 Task: open an excel sheet and write heading  Cash Flow TrackerAdd Dates in a column and its values below  '2023-05-01, 2023-05-03, 2023-05-06, 2023-05-10, 2023-05-15, 2023-05-20, 2023-05-25 & 2023-05-31'Add Descriptions in next column and its values below  Monthly Salary, Grocery Shopping, Dining Out., Utility Bill, Transportation, Entertainment, Miscellaneous & Total. Add Amount in next column and its values below  $2,500, $100, $50, $150, $30, $50, $20& $400. Add Income/ Expense in next column and its values below  Income, Expenses, Expenses, Expenses, Expenses, Expenses & Expenses. Add Balance in next column and its values below  $2,500, $2,400, $2,350, $2,200, $2,170, $2,120, $2,100 & $2100. Save page Budget Template Spreadsheet Workbook
Action: Key pressed <Key.shift_r>Cash<Key.space><Key.shift_r>Flow<Key.down><Key.shift_r>Dates<Key.down>'2023-05-01<Key.down>'2023-05-03<Key.down>
Screenshot: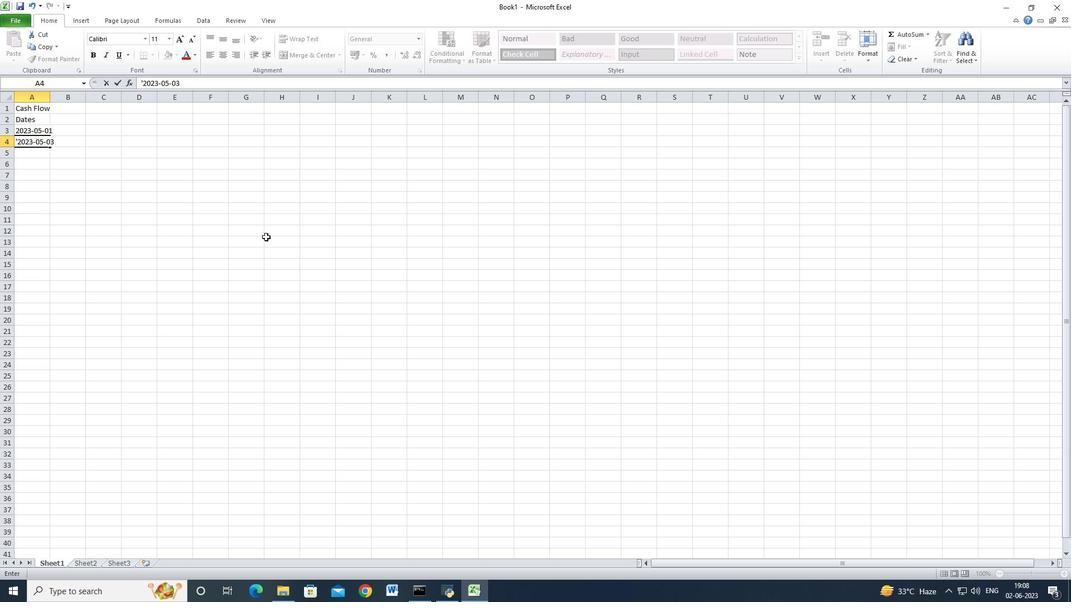 
Action: Mouse moved to (49, 98)
Screenshot: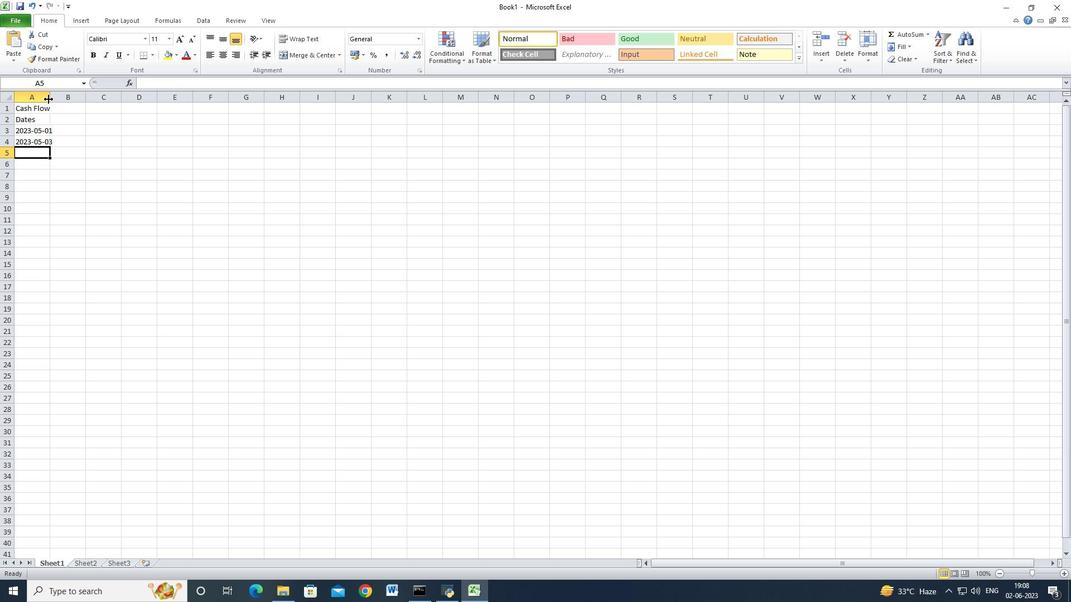 
Action: Mouse pressed left at (49, 98)
Screenshot: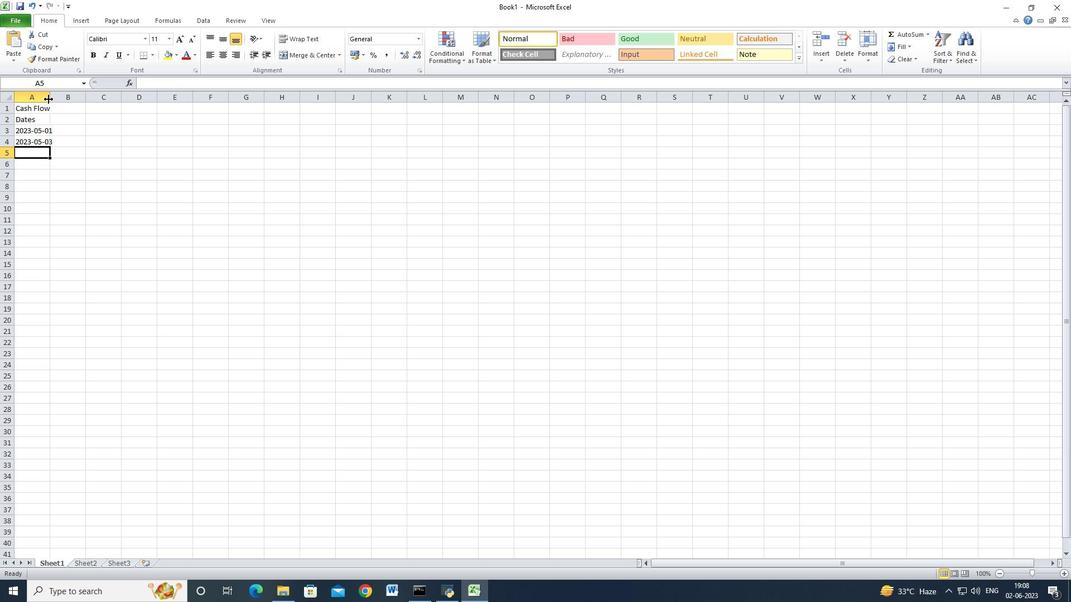 
Action: Mouse moved to (49, 98)
Screenshot: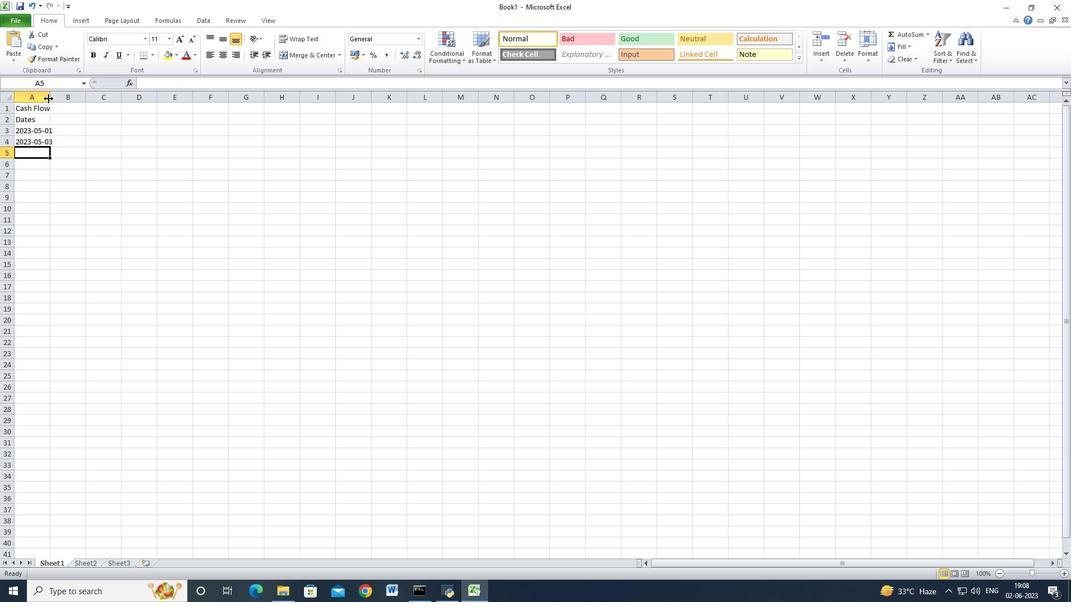 
Action: Mouse pressed left at (49, 98)
Screenshot: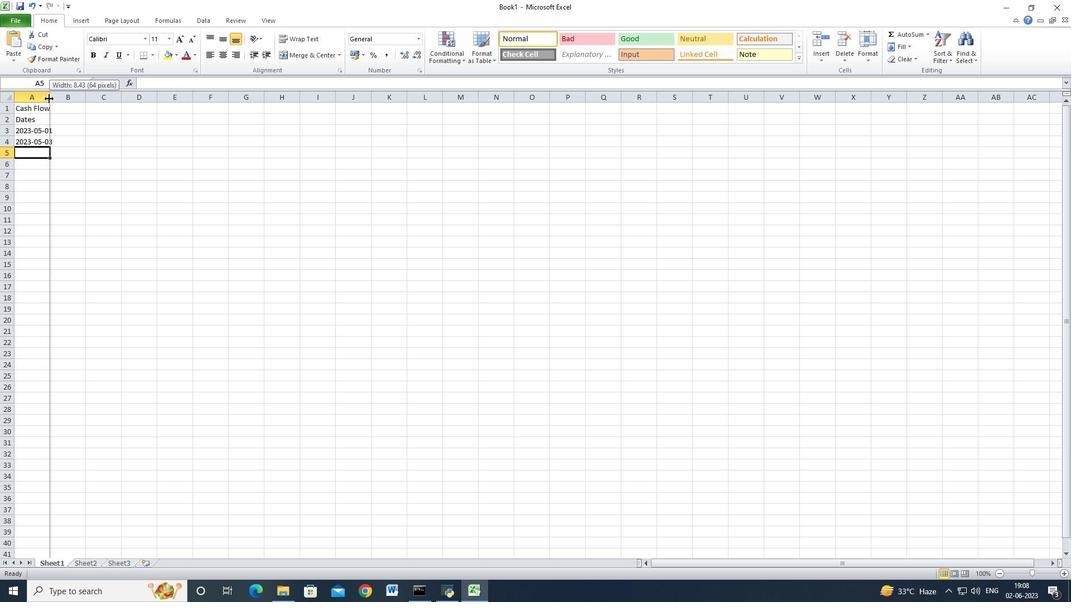 
Action: Mouse moved to (251, 227)
Screenshot: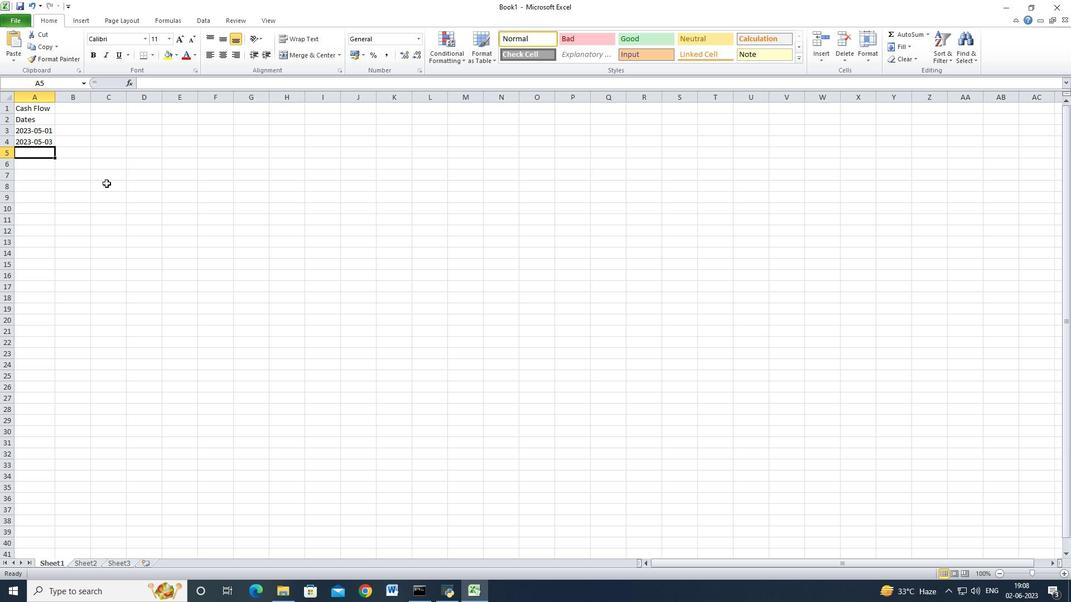 
Action: Key pressed '2023-05-06<Key.down>'2023-05-10<Key.enter>'2023-05-15<Key.down>'2023-05-20<Key.down>'2023-05-25<Key.down>'2023-05-31<Key.enter><Key.up><Key.up><Key.up><Key.down><Key.right><Key.shift_r>Di<Key.backspace>escriptions<Key.enter><Key.shift>Monthly<Key.space><Key.shift_r>Salary<Key.down><Key.shift_r>Grocery<Key.space><Key.shift_r>Shopping<Key.enter><Key.shift_r>Dining<Key.space><Key.shift>Out<Key.enter><Key.shift>Utility<Key.space><Key.shift>Bill<Key.enter><Key.shift_r>Transportation<Key.enter><Key.shift_r>Entertainment<Key.enter><Key.shift>Miscellaneous<Key.enter><Key.shift_r>Total<Key.enter><Key.up>
Screenshot: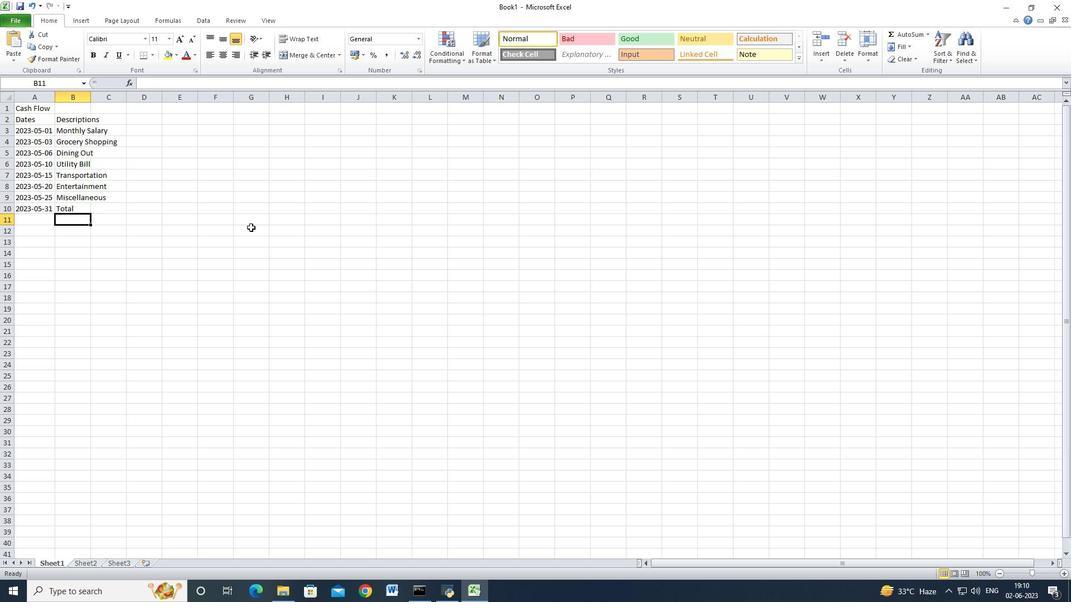 
Action: Mouse moved to (90, 97)
Screenshot: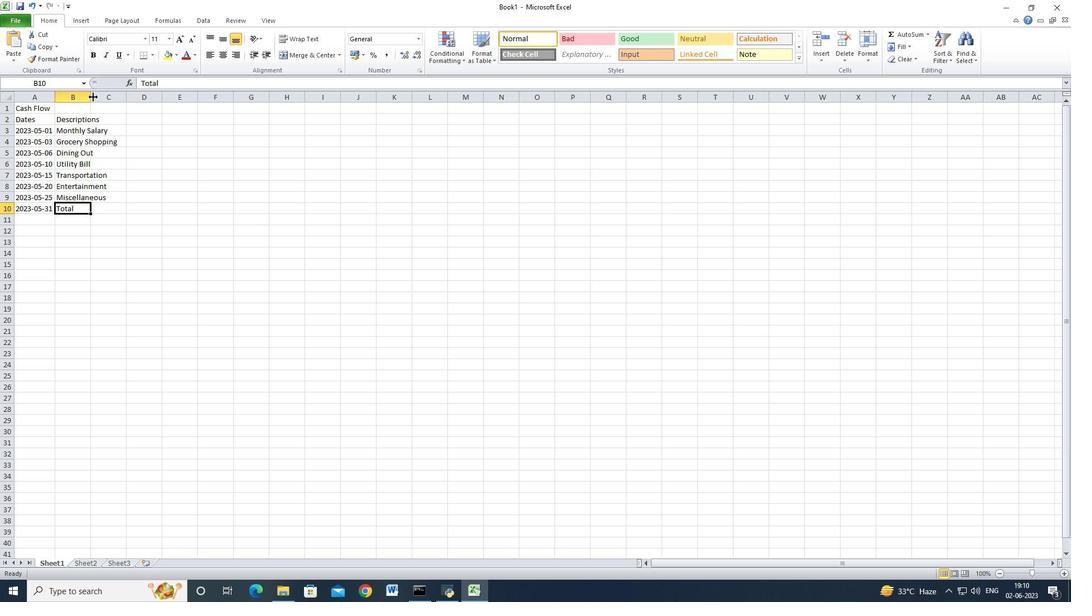 
Action: Mouse pressed left at (90, 97)
Screenshot: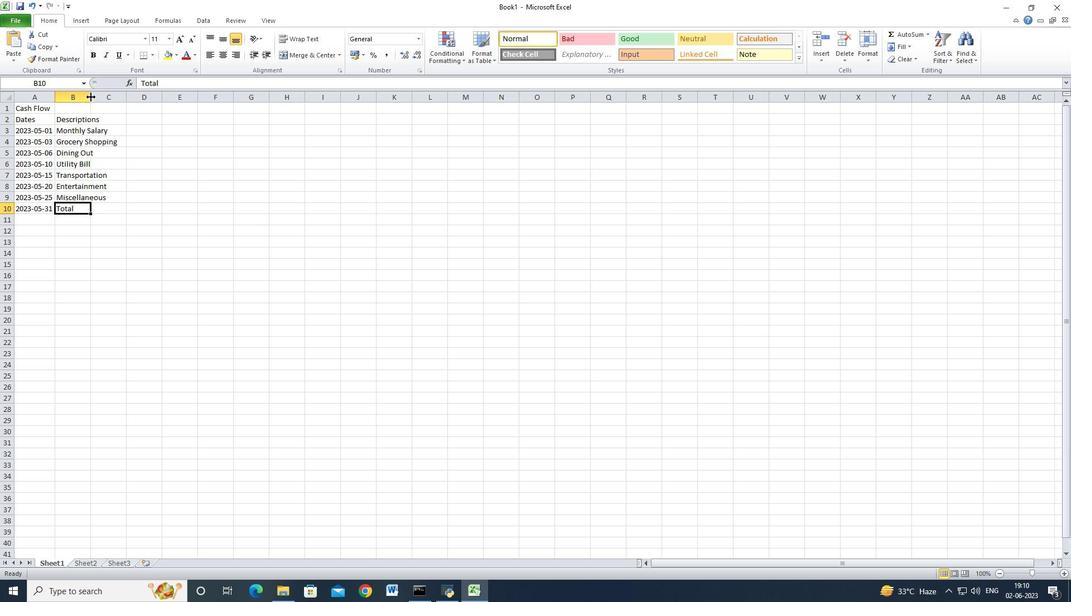 
Action: Mouse pressed left at (90, 97)
Screenshot: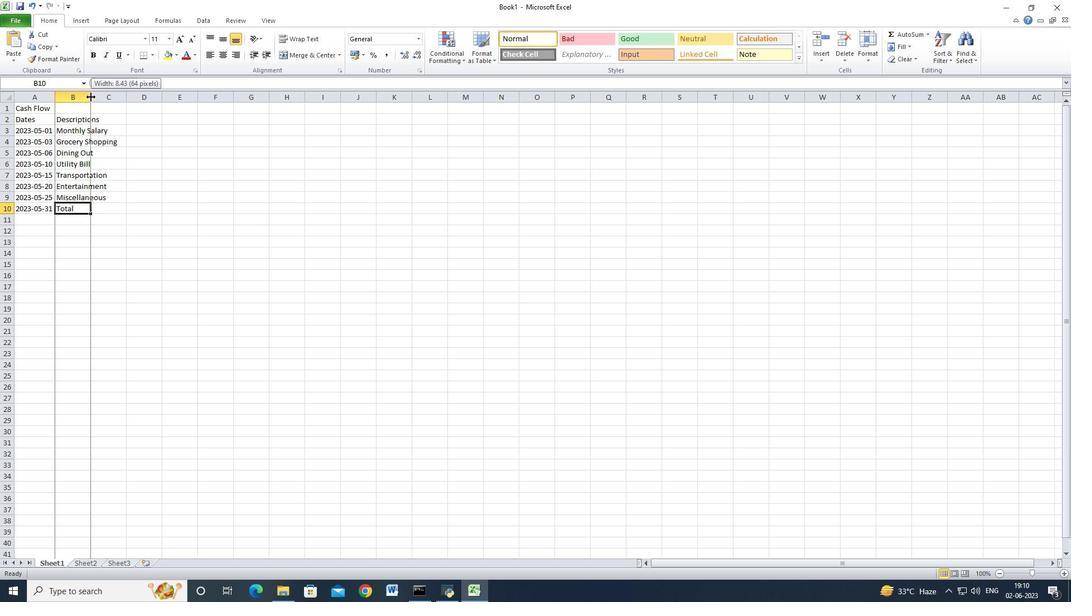
Action: Mouse moved to (128, 122)
Screenshot: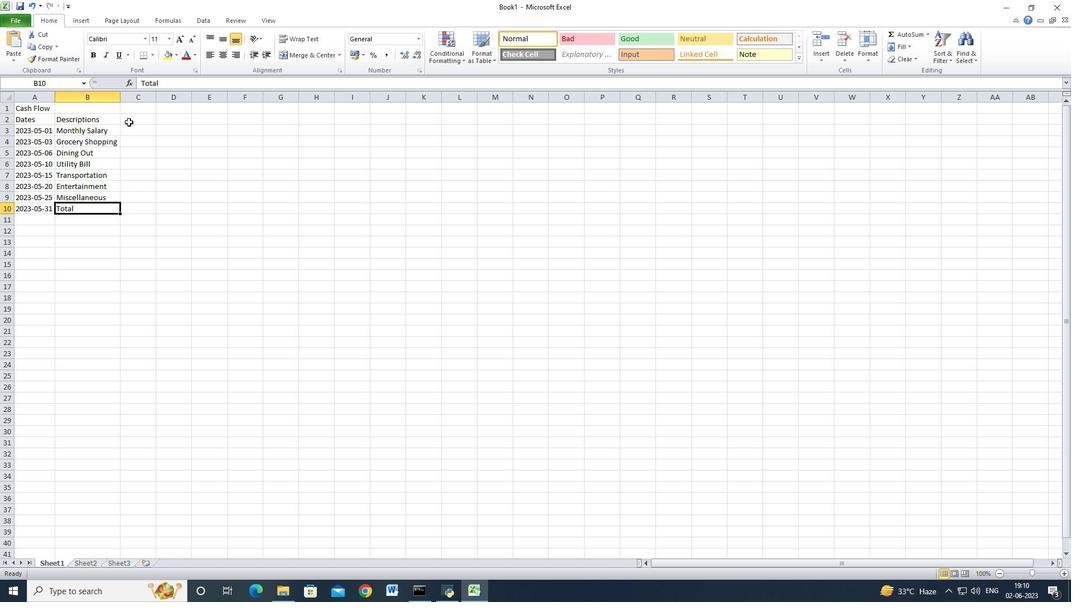 
Action: Mouse pressed left at (128, 122)
Screenshot: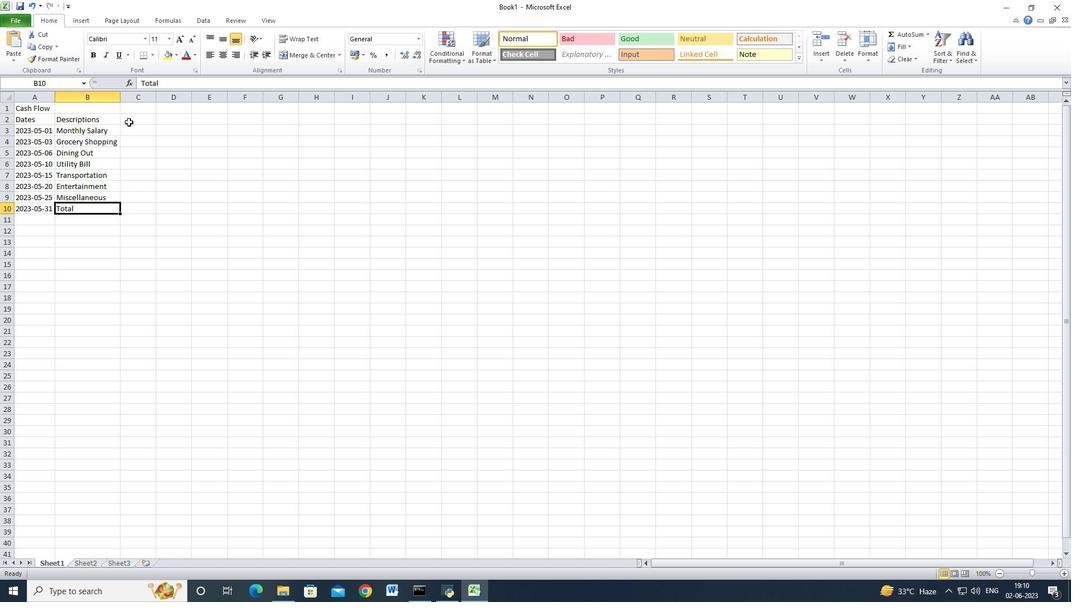 
Action: Mouse moved to (227, 156)
Screenshot: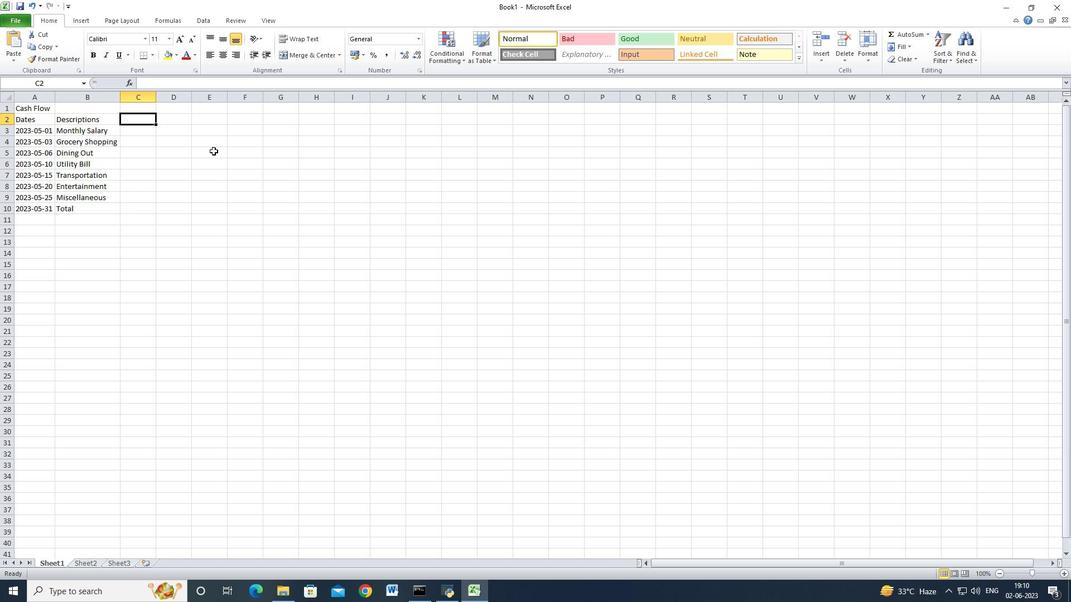 
Action: Key pressed <Key.right><Key.left><Key.shift_r>Amount<Key.down><Key.shift><Key.shift><Key.shift><Key.shift><Key.shift><Key.shift>$2500<Key.down><Key.shift><Key.shift><Key.shift><Key.shift><Key.shift><Key.shift><Key.shift><Key.shift><Key.shift><Key.shift><Key.shift><Key.shift><Key.shift><Key.shift><Key.shift><Key.shift><Key.shift>$100<Key.down><Key.shift><Key.shift>$50<Key.down><Key.shift><Key.shift><Key.shift><Key.shift><Key.shift><Key.shift><Key.shift><Key.shift><Key.shift><Key.shift><Key.shift><Key.shift><Key.shift><Key.shift><Key.shift><Key.shift>$150<Key.down><Key.shift><Key.shift><Key.shift><Key.shift><Key.shift><Key.shift><Key.shift>$30<Key.down><Key.shift><Key.shift><Key.shift><Key.shift><Key.shift><Key.shift><Key.shift><Key.shift><Key.shift><Key.shift>$50<Key.down><Key.shift><Key.shift><Key.shift><Key.shift><Key.shift><Key.shift><Key.shift><Key.shift>$20<Key.down><Key.shift><Key.shift><Key.shift><Key.shift><Key.shift><Key.shift>$400<Key.enter><Key.up><Key.up><Key.down><Key.up><Key.down><Key.up><Key.right><Key.left><Key.right><Key.shift>Income<Key.space>/<Key.space><Key.shift_r>Expense<Key.down><Key.shift>Income<Key.delete><Key.enter><Key.shift_r>Expenses<Key.down><Key.shift_r>Expenses<Key.down><Key.shift_r>Expenses<Key.down><Key.shift_r>Expensed<Key.backspace>s<Key.down><Key.shift_r>Expenses<Key.down><Key.shift_r>Expenses<Key.down><Key.shift_r>Expenses<Key.enter><Key.up><Key.up><Key.down><Key.up><Key.right>
Screenshot: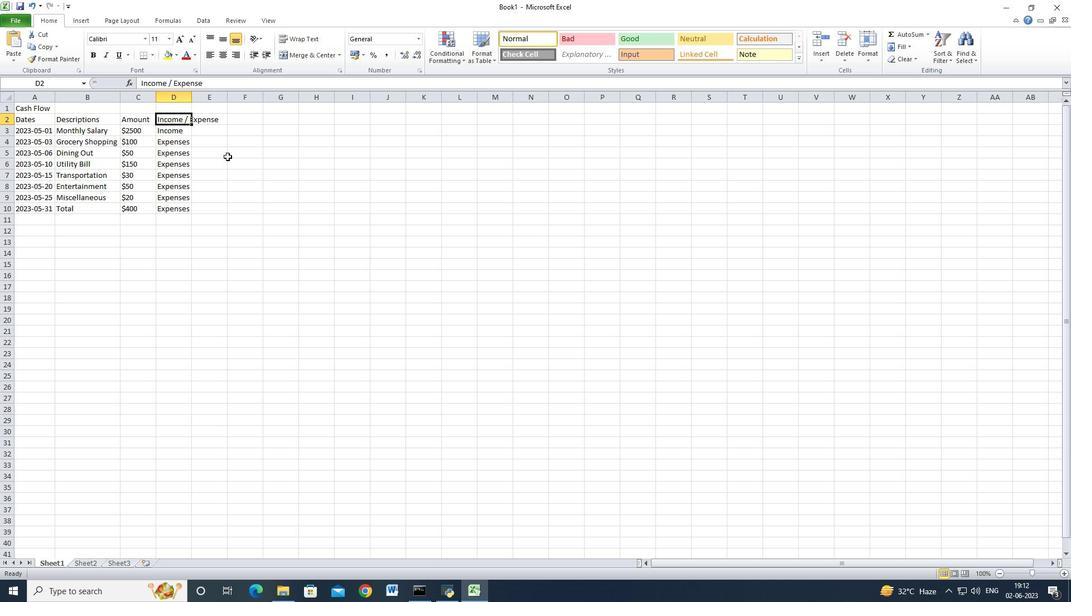 
Action: Mouse moved to (194, 99)
Screenshot: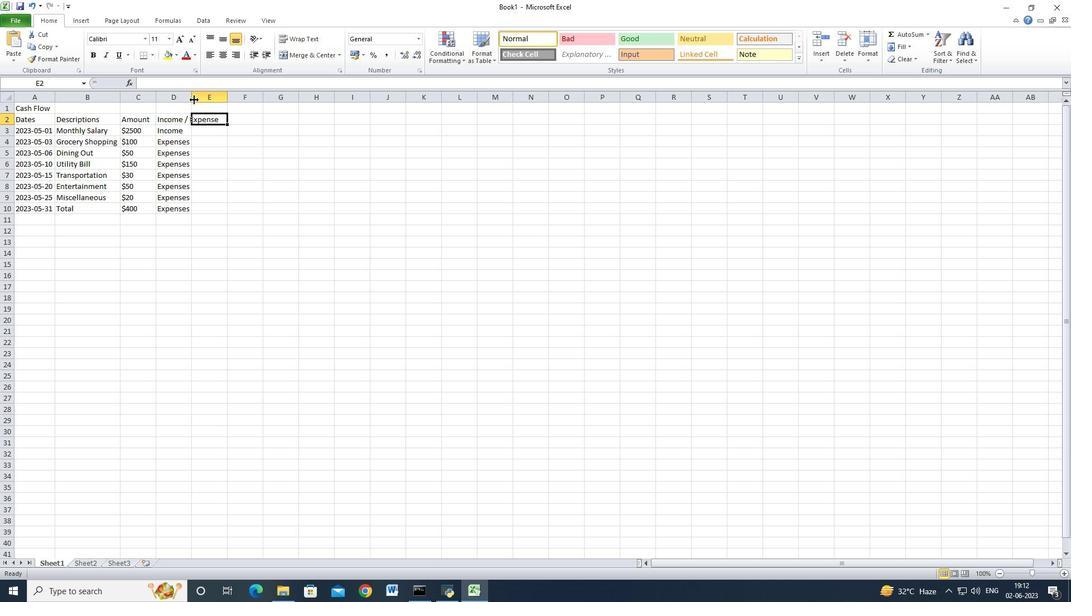 
Action: Mouse pressed left at (194, 99)
Screenshot: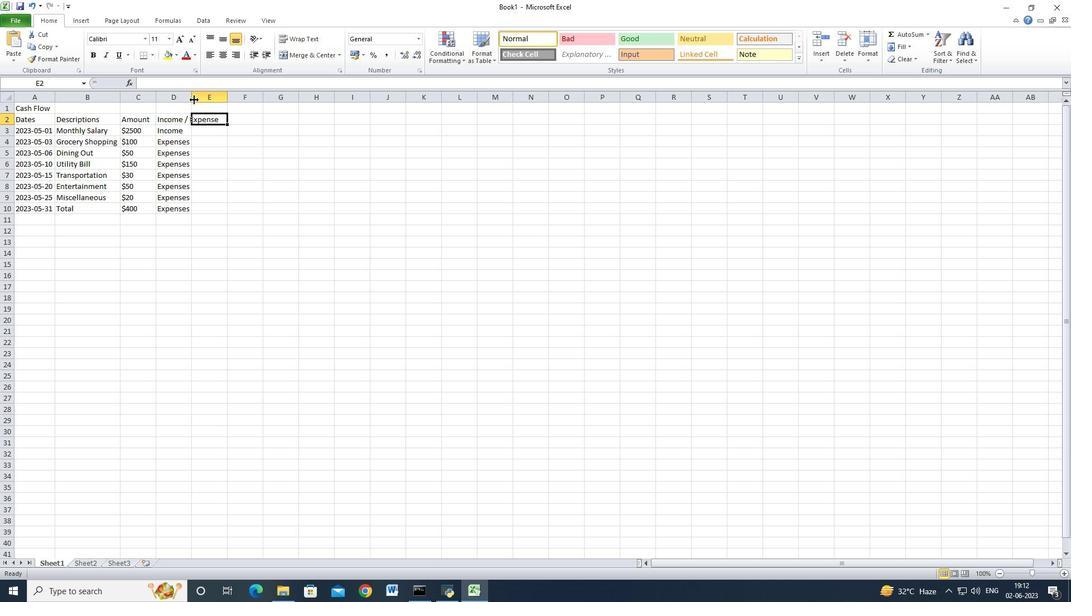 
Action: Mouse moved to (194, 99)
Screenshot: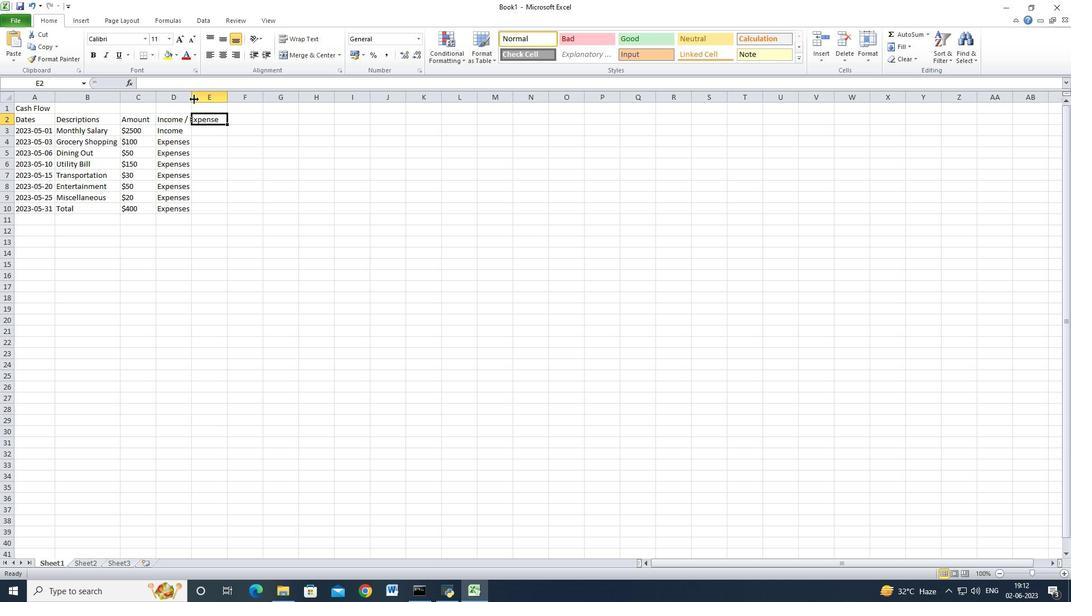 
Action: Mouse pressed left at (194, 99)
Screenshot: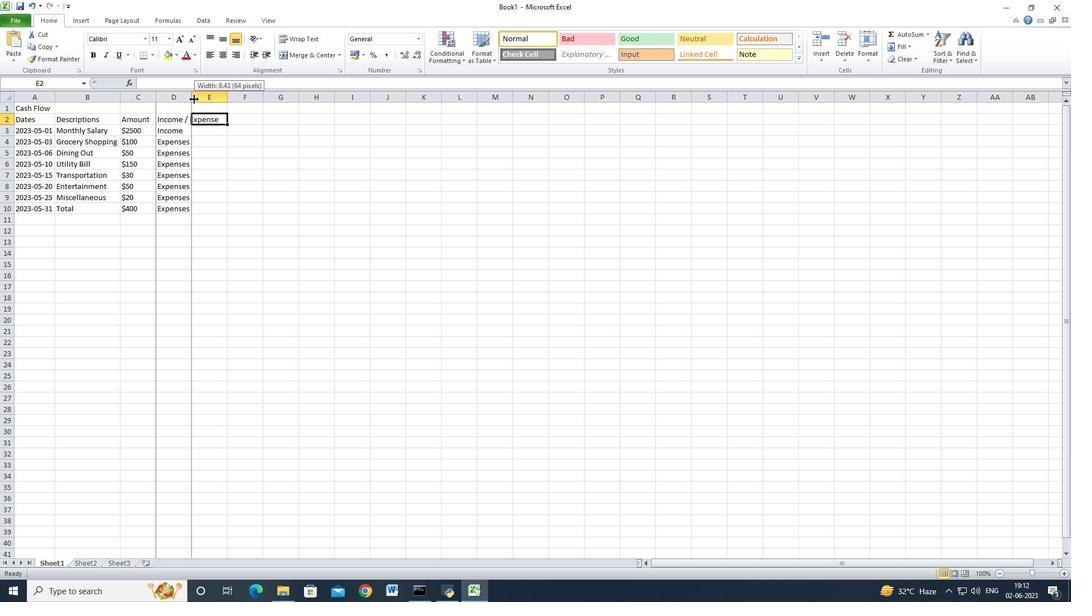 
Action: Mouse moved to (513, 236)
Screenshot: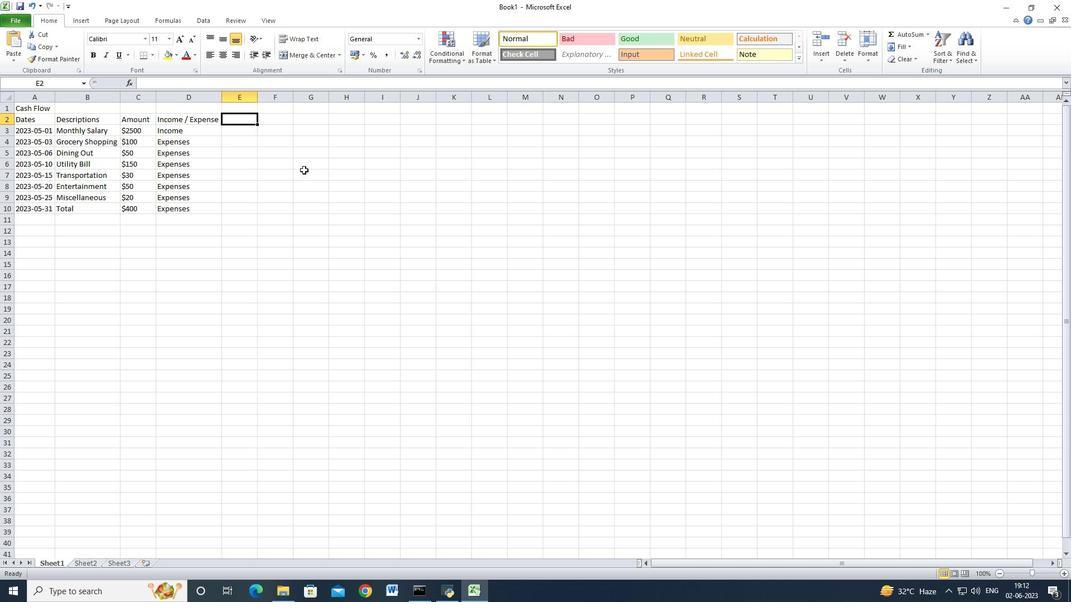 
Action: Key pressed <Key.right><Key.left><Key.right><Key.left><Key.right><Key.left><Key.right><Key.left><Key.right><Key.left><Key.shift>Balance<Key.down><Key.shift><Key.shift><Key.shift><Key.shift><Key.shift><Key.shift><Key.shift><Key.shift><Key.shift><Key.shift><Key.shift><Key.shift><Key.shift><Key.shift><Key.shift><Key.shift><Key.shift><Key.shift><Key.shift>$2,500<Key.down><Key.shift><Key.shift><Key.shift><Key.shift><Key.shift><Key.shift><Key.shift><Key.shift><Key.shift><Key.shift><Key.shift><Key.shift><Key.shift><Key.shift><Key.shift><Key.shift><Key.shift><Key.shift><Key.shift><Key.shift><Key.shift><Key.shift><Key.shift><Key.shift><Key.shift><Key.shift><Key.shift><Key.shift><Key.shift>$2,400<Key.down><Key.shift><Key.shift><Key.shift><Key.shift><Key.shift><Key.shift>$2,350<Key.down><Key.shift><Key.shift><Key.shift><Key.shift>$2,200<Key.down><Key.shift><Key.shift><Key.shift>$2,170<Key.down><Key.shift>$2,120<Key.down><Key.shift><Key.shift>$2,100<Key.down><Key.shift>$2100<Key.enter>
Screenshot: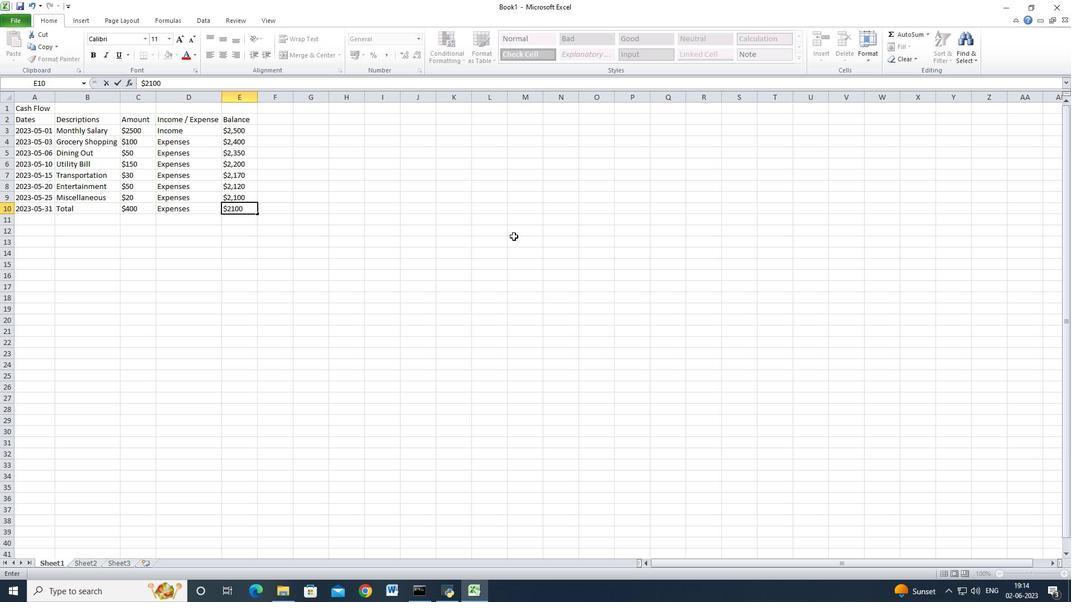 
Action: Mouse moved to (10, 99)
Screenshot: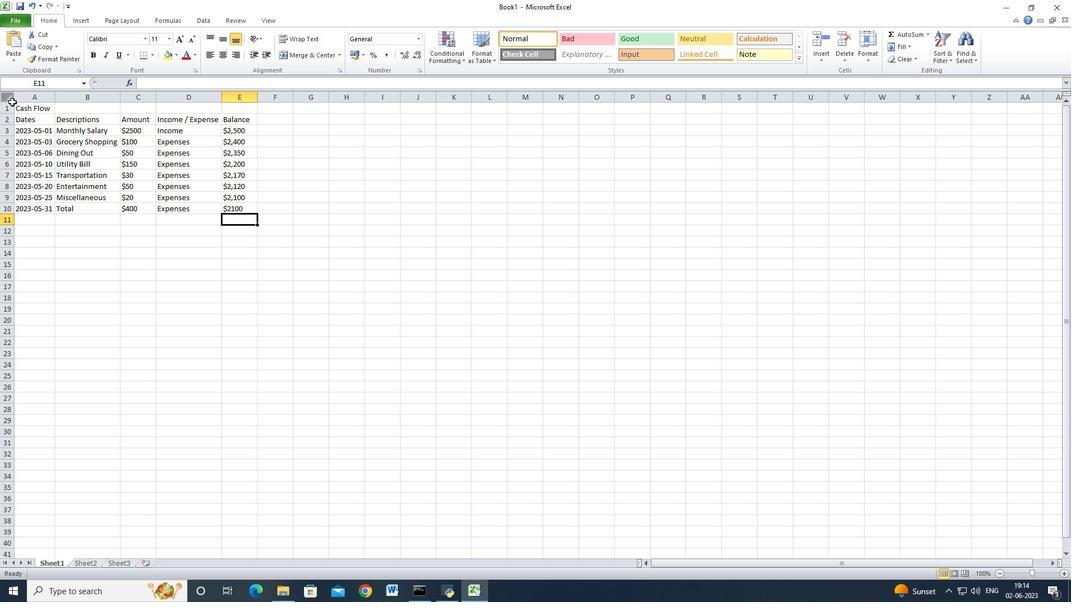 
Action: Mouse pressed left at (10, 99)
Screenshot: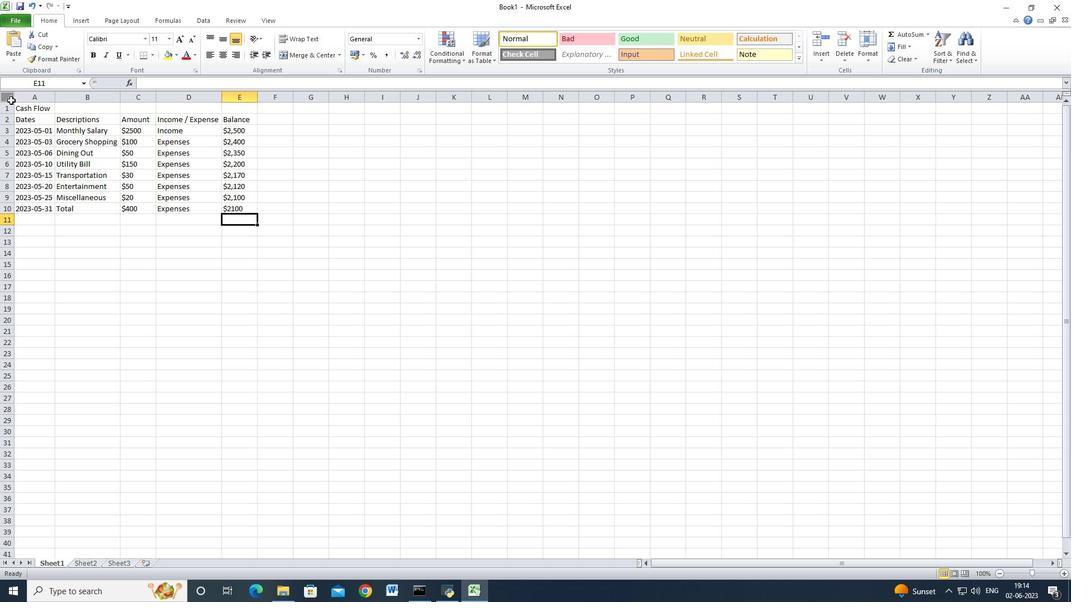 
Action: Mouse moved to (55, 96)
Screenshot: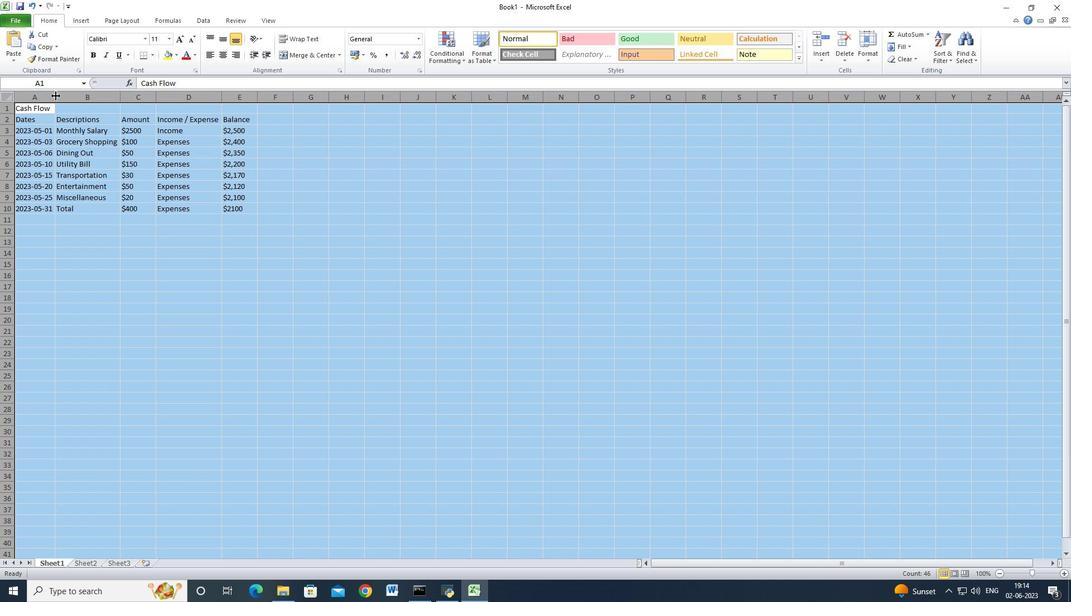 
Action: Mouse pressed left at (55, 96)
Screenshot: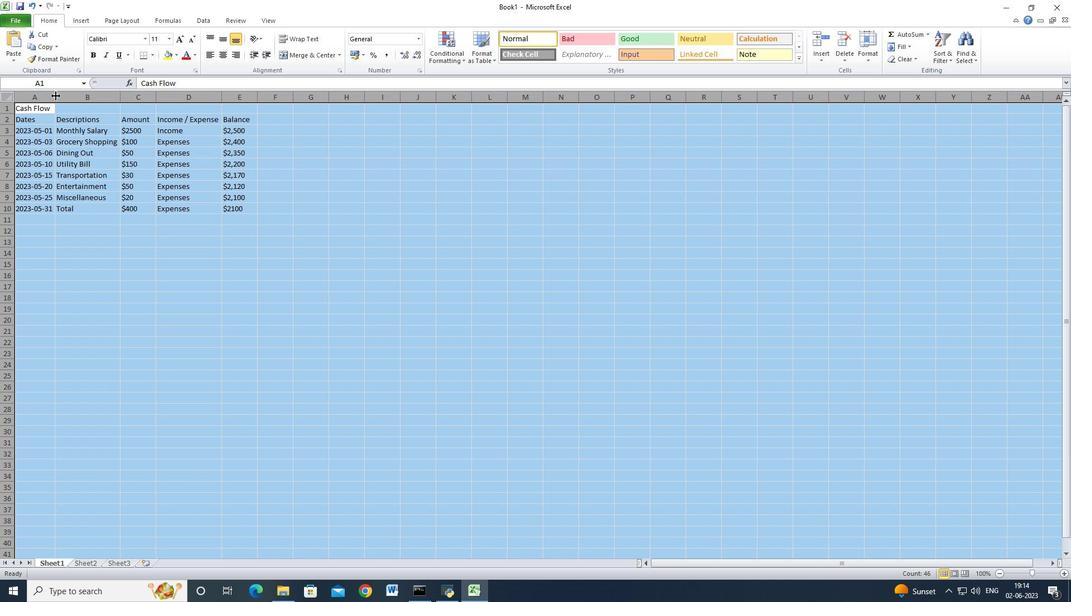 
Action: Mouse moved to (55, 96)
Screenshot: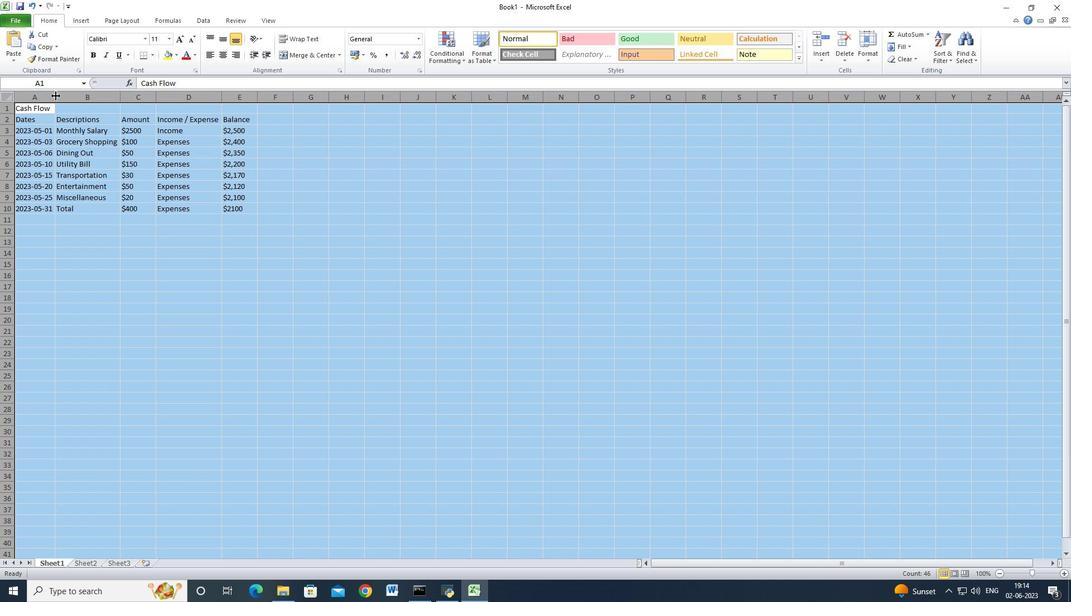 
Action: Mouse pressed left at (55, 96)
Screenshot: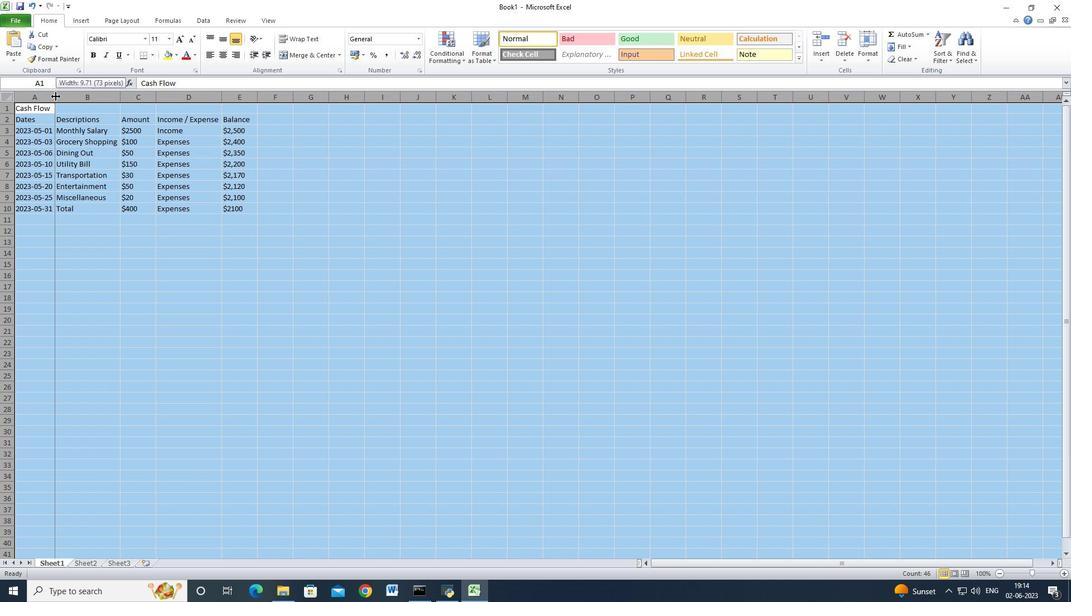 
Action: Mouse moved to (27, 132)
Screenshot: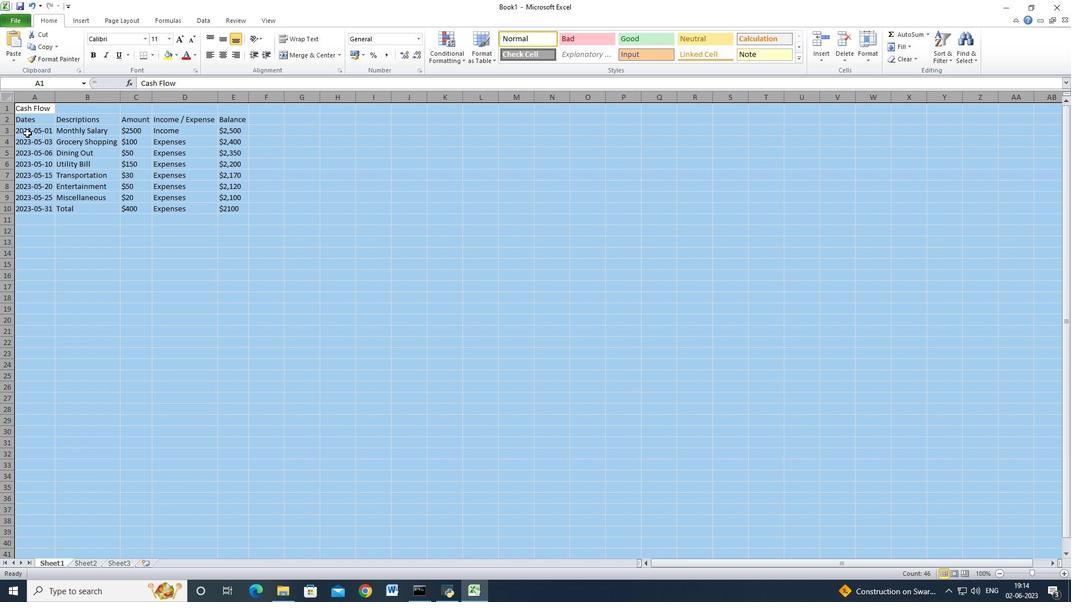 
Action: Mouse pressed left at (27, 132)
Screenshot: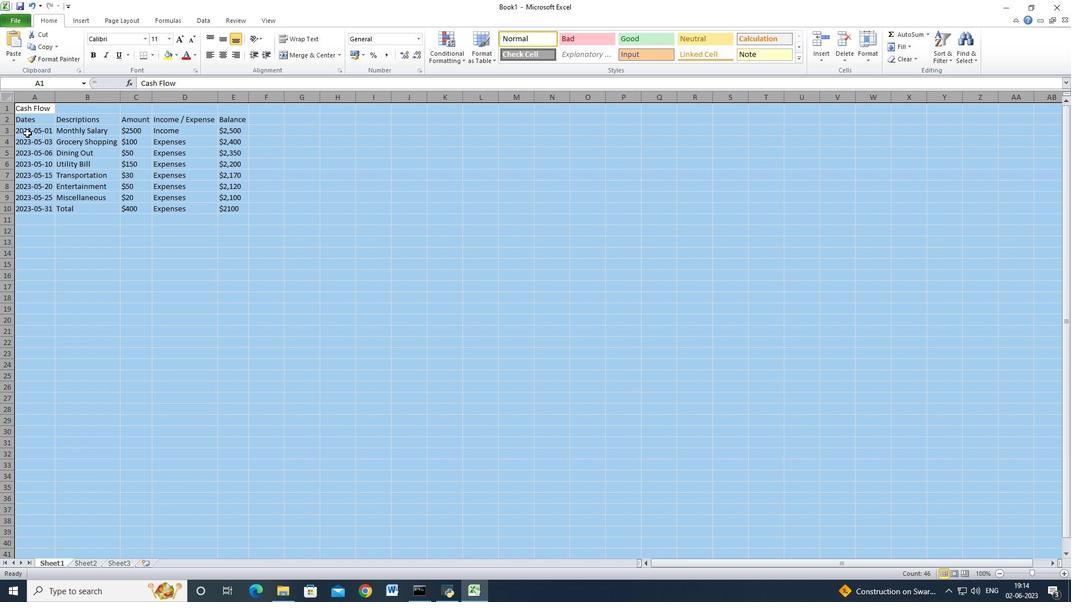 
Action: Mouse moved to (15, 17)
Screenshot: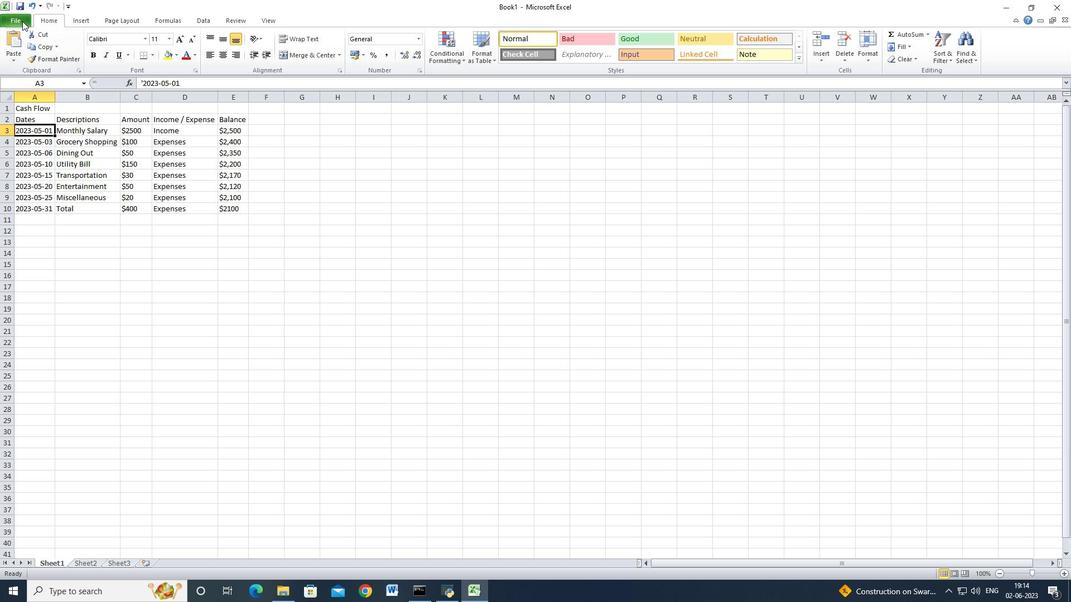 
Action: Mouse pressed left at (15, 17)
Screenshot: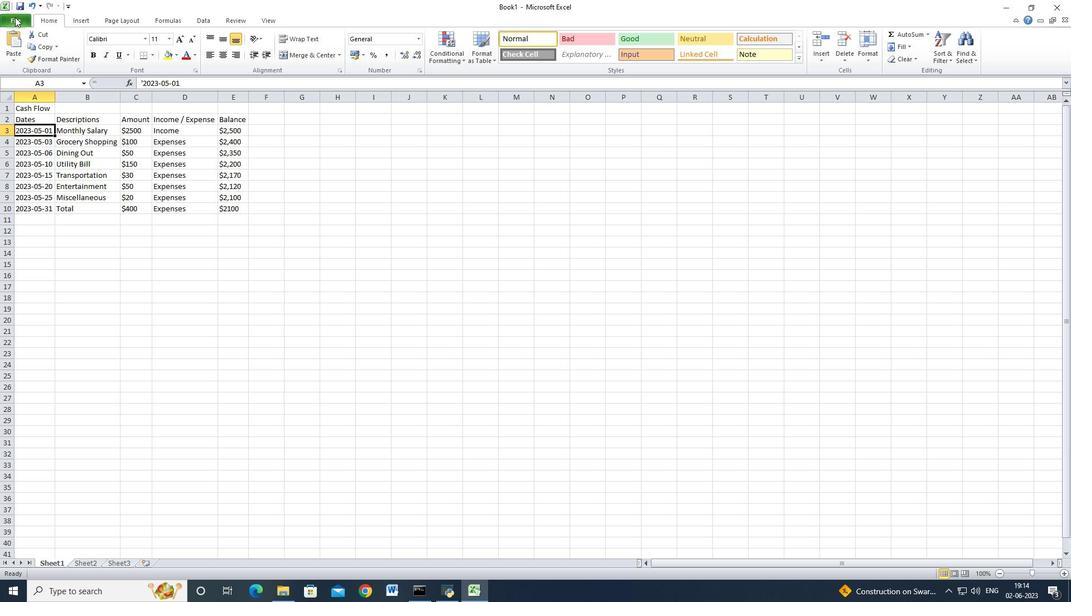 
Action: Mouse moved to (37, 37)
Screenshot: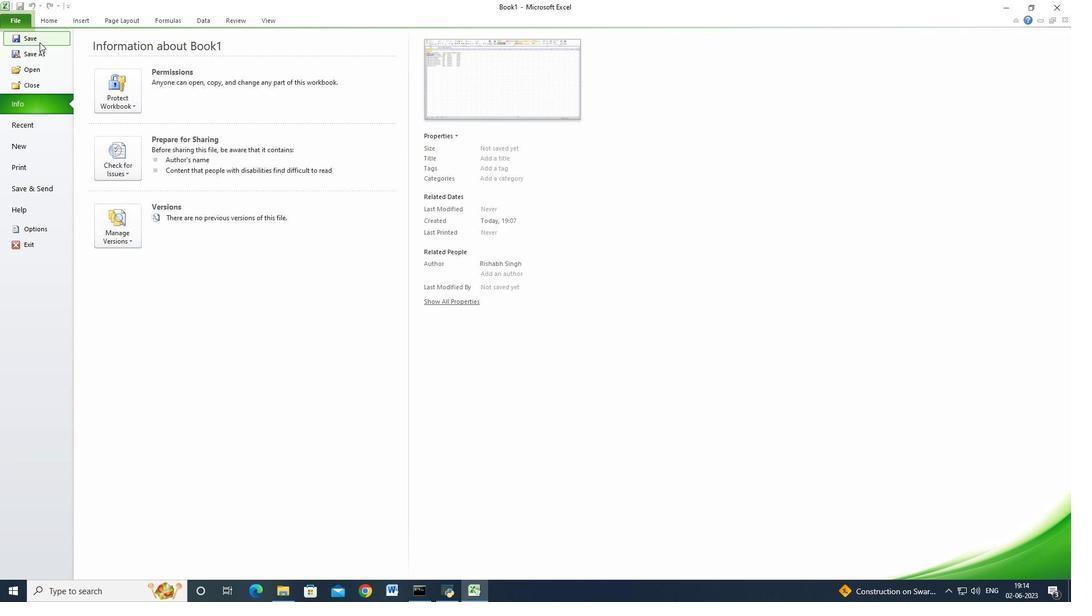 
Action: Mouse pressed left at (37, 37)
Screenshot: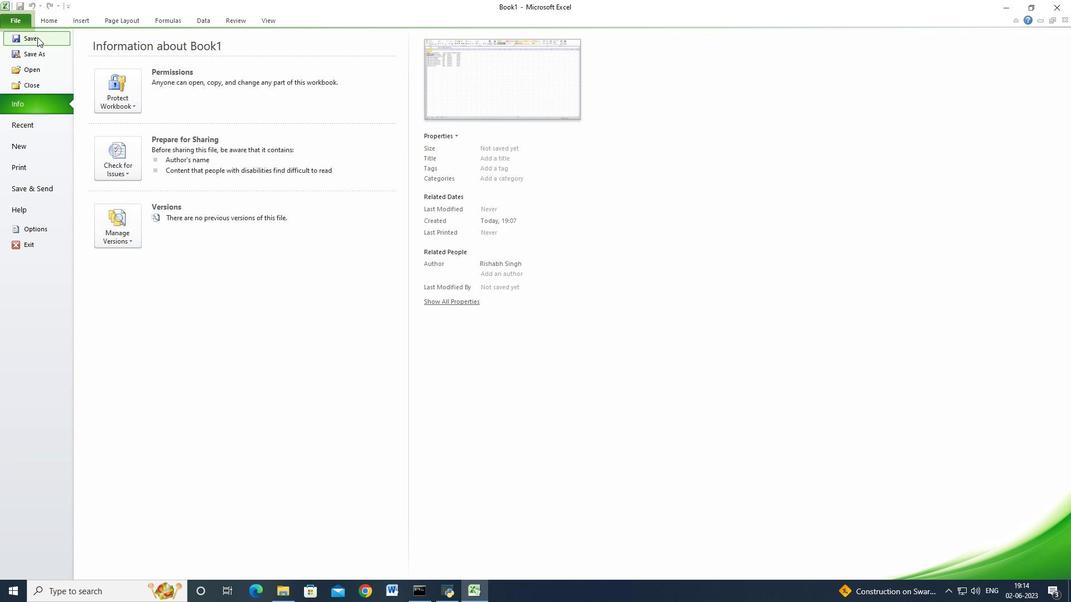 
Action: Mouse moved to (264, 246)
Screenshot: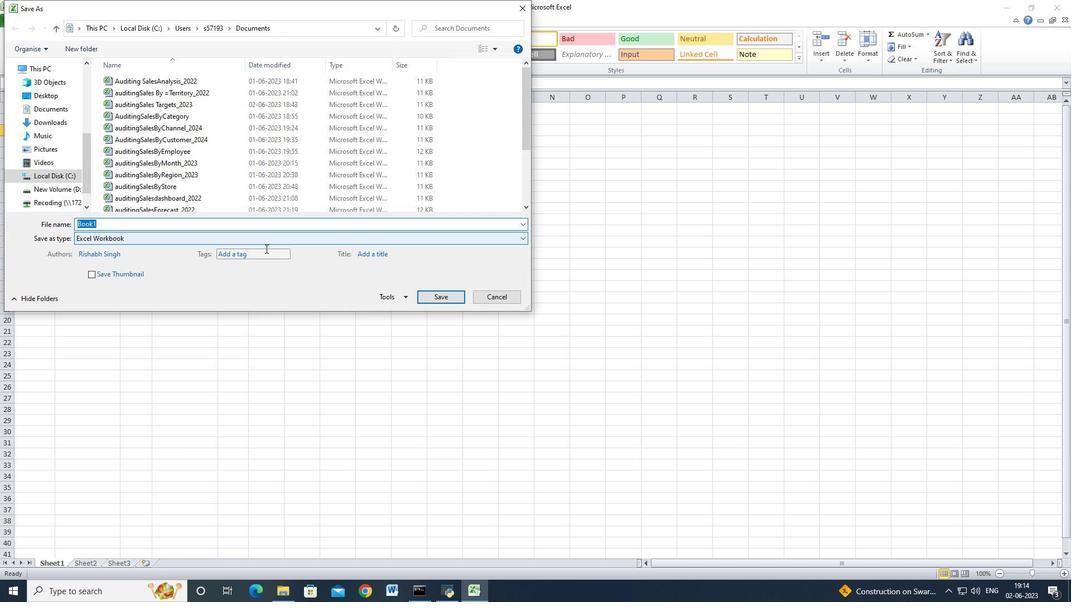 
Action: Key pressed <Key.shift>Budget<Key.space><Key.shift_r>Template<Key.space><Key.shift_r>Spreadsheet
Screenshot: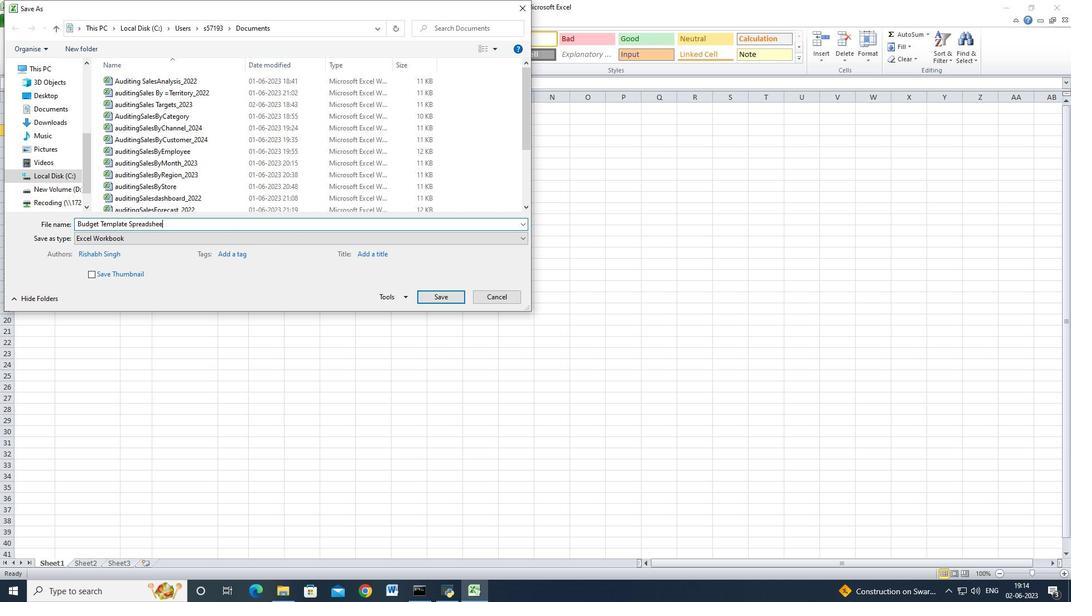 
Action: Mouse moved to (449, 300)
Screenshot: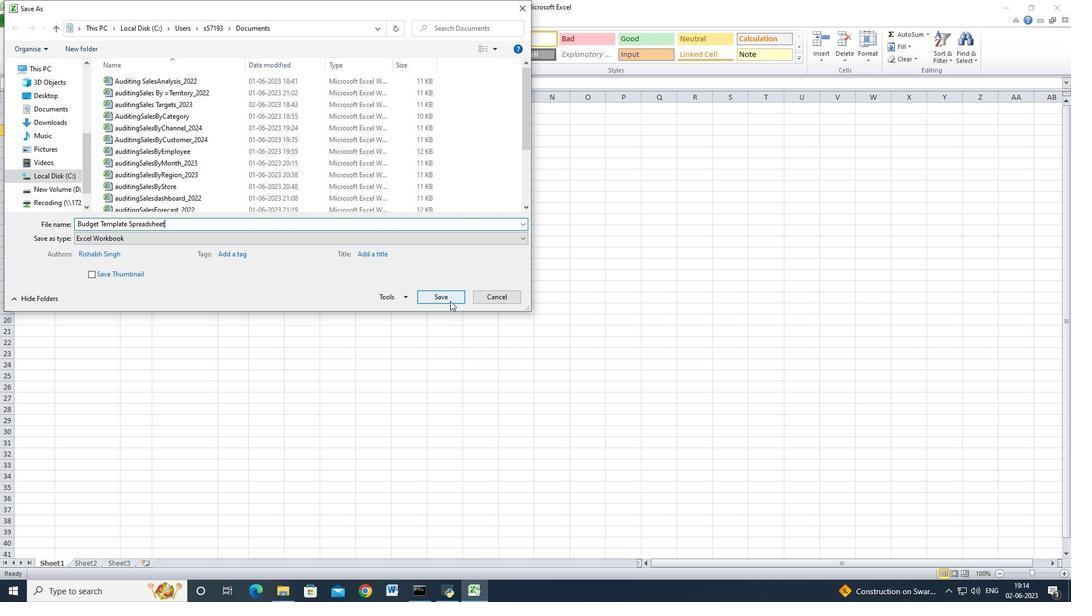 
Action: Mouse pressed left at (449, 300)
Screenshot: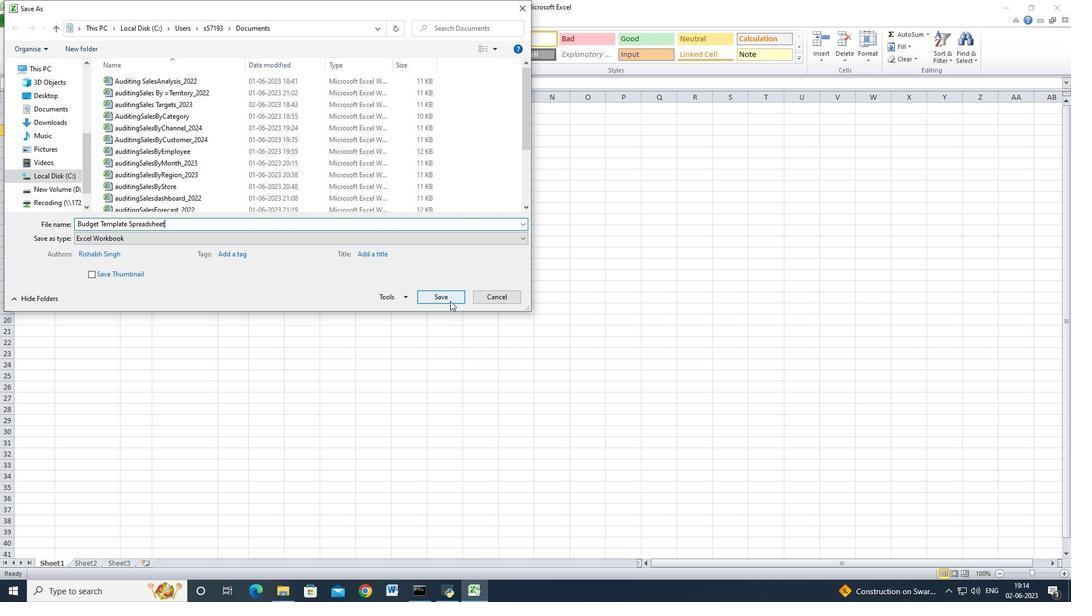 
Action: Mouse moved to (363, 243)
Screenshot: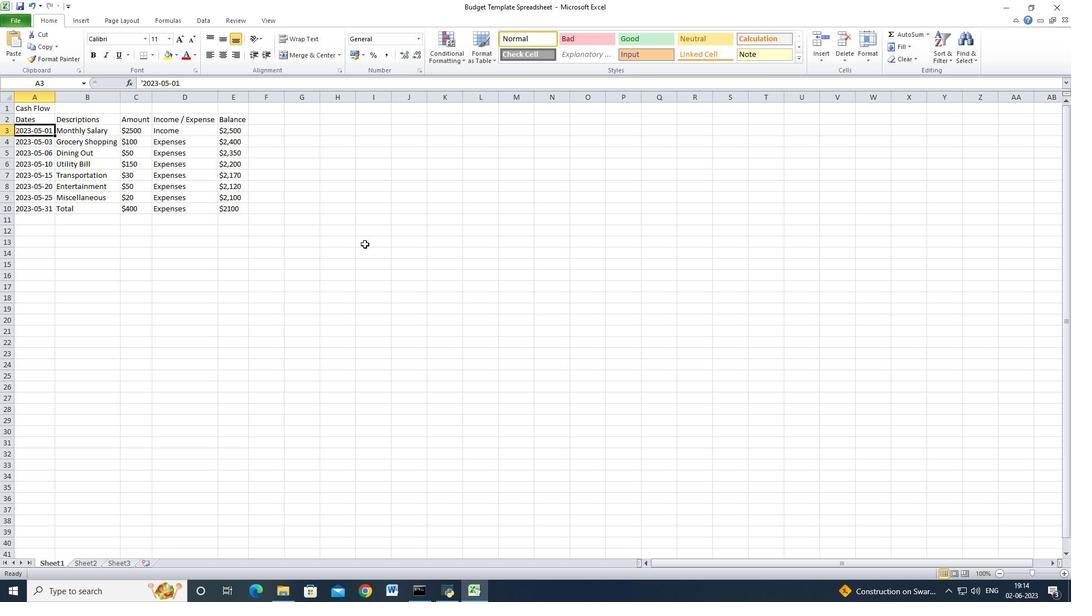 
